 Task: Check the high schools in the area.
Action: Mouse moved to (666, 54)
Screenshot: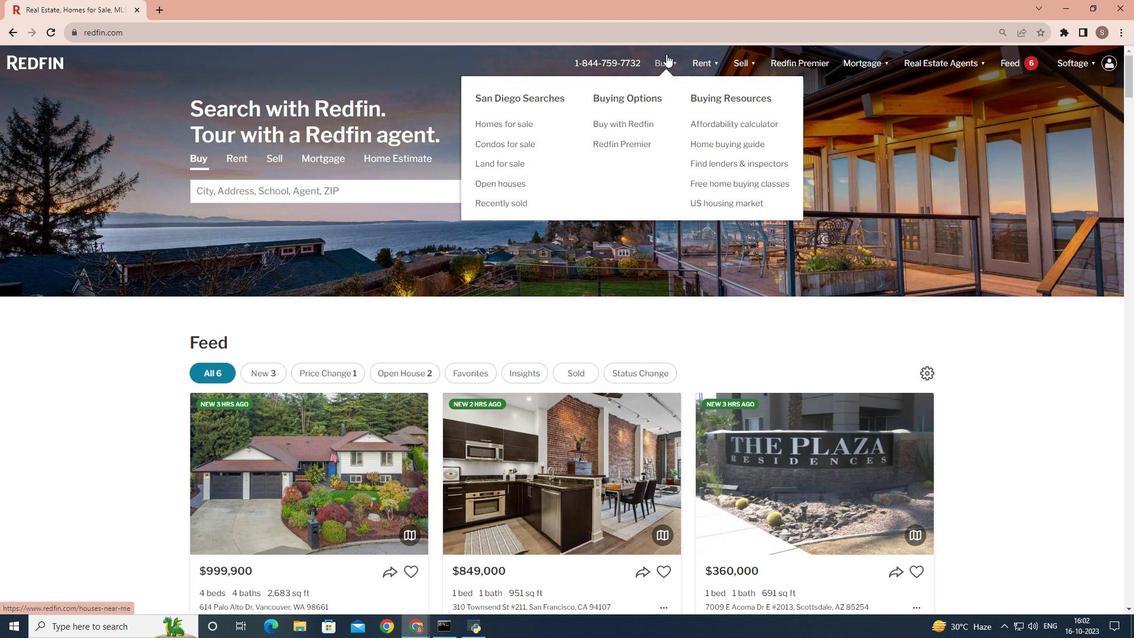 
Action: Mouse pressed left at (666, 54)
Screenshot: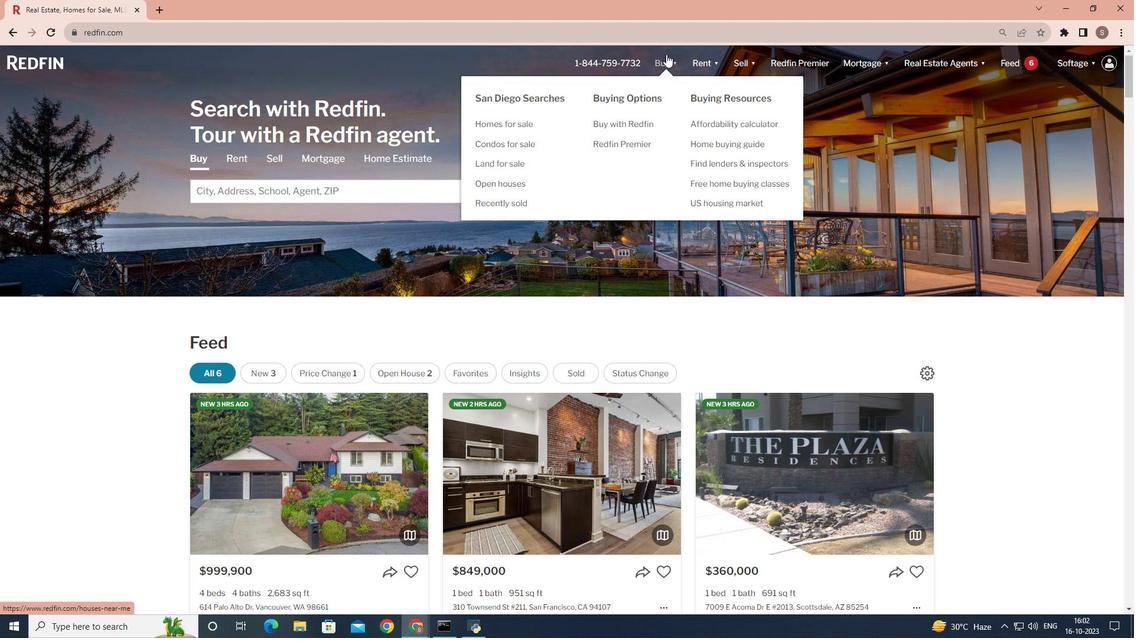 
Action: Mouse moved to (335, 248)
Screenshot: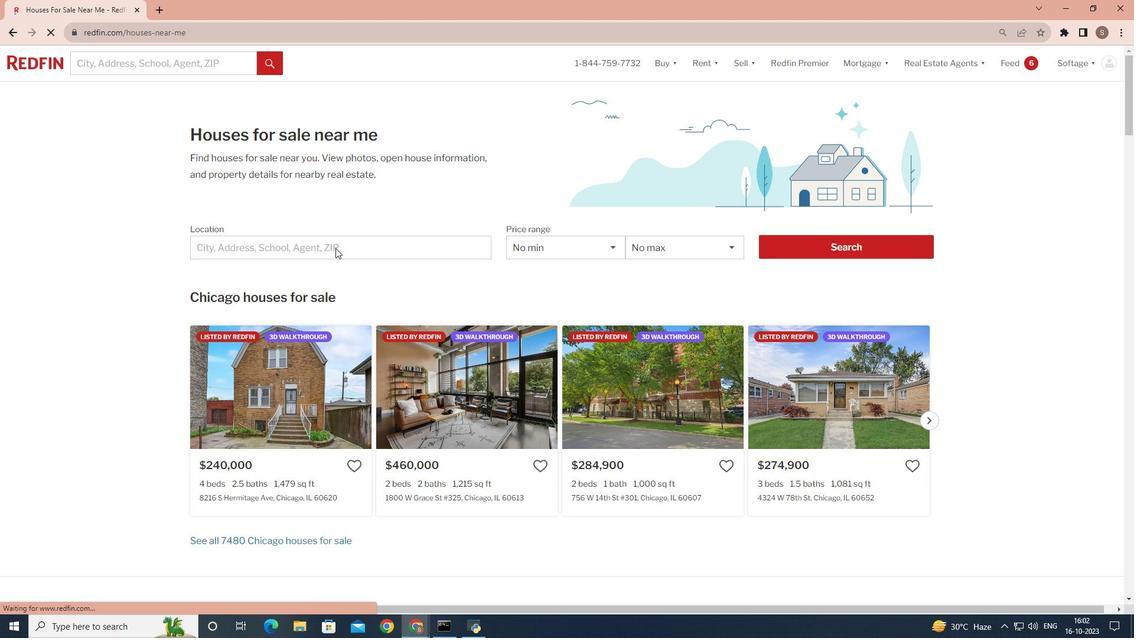 
Action: Mouse pressed left at (335, 248)
Screenshot: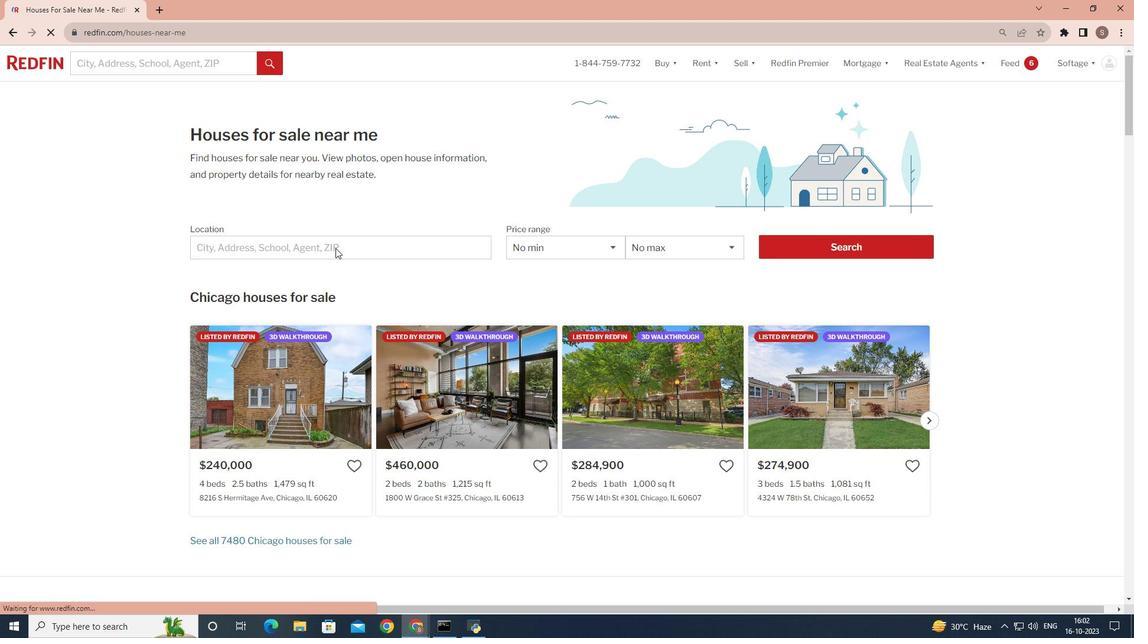 
Action: Mouse moved to (298, 242)
Screenshot: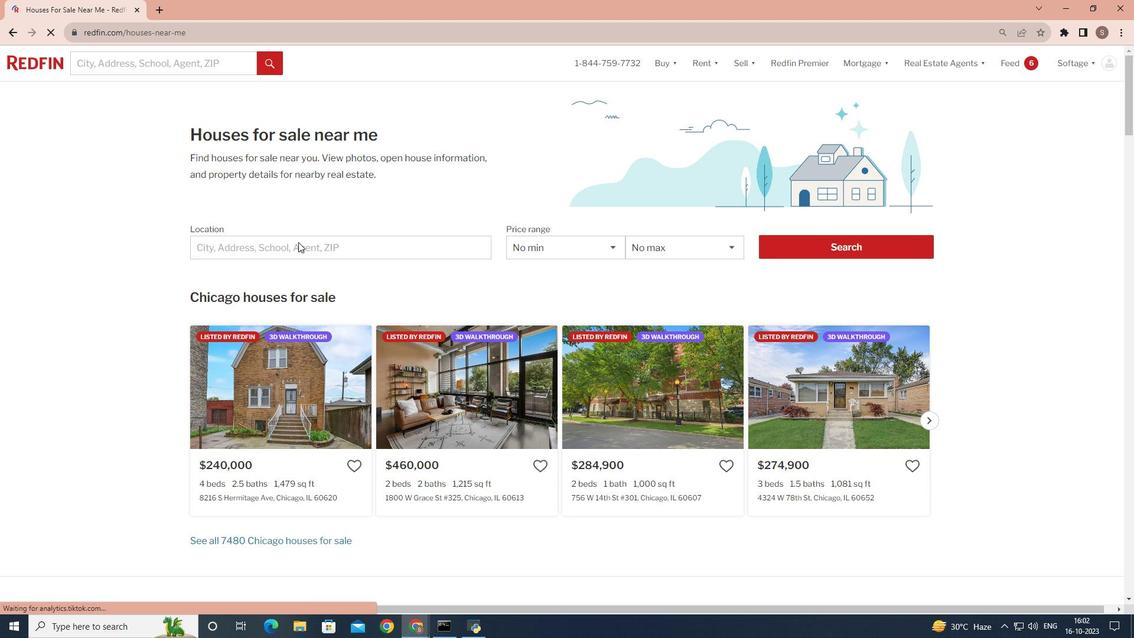 
Action: Mouse pressed left at (298, 242)
Screenshot: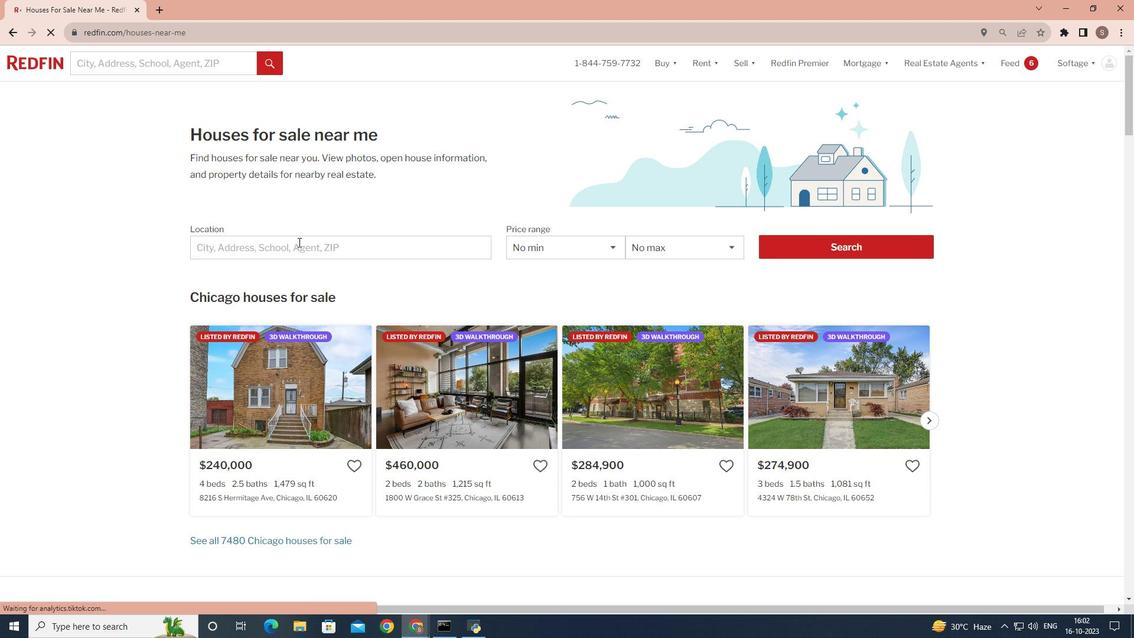 
Action: Key pressed <Key.shift>San<Key.space><Key.shift>Diego
Screenshot: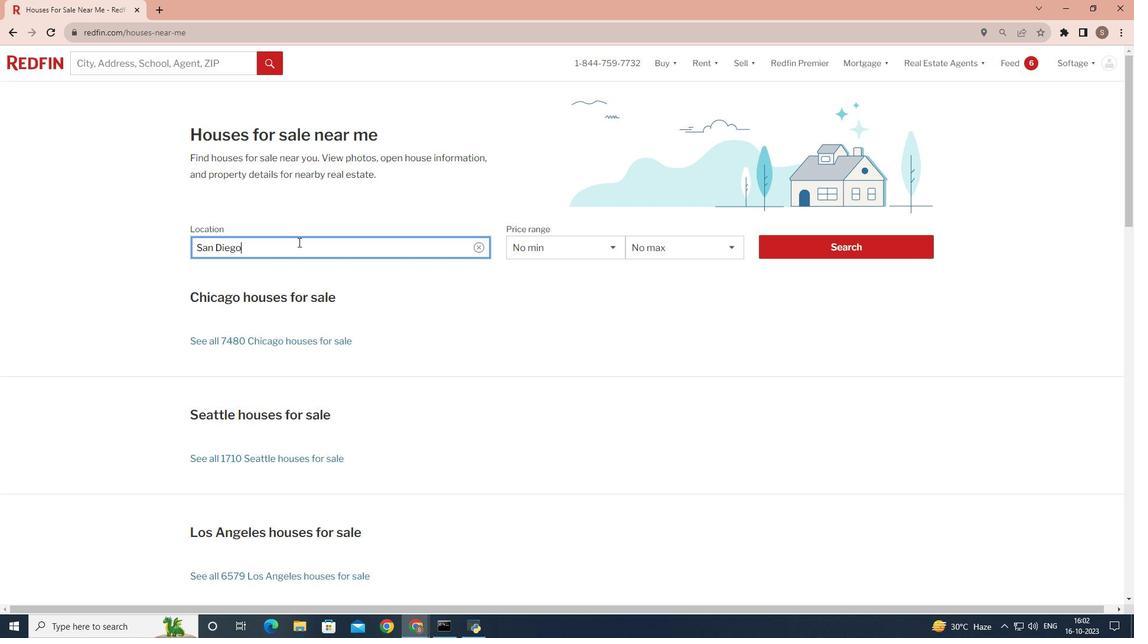 
Action: Mouse moved to (775, 242)
Screenshot: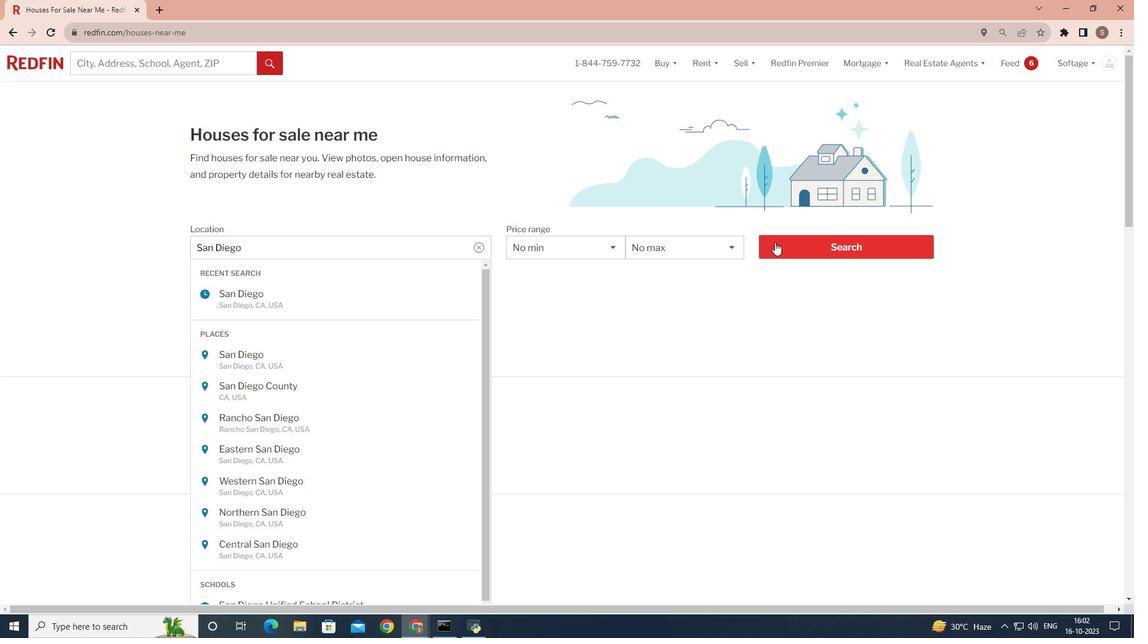 
Action: Mouse pressed left at (775, 242)
Screenshot: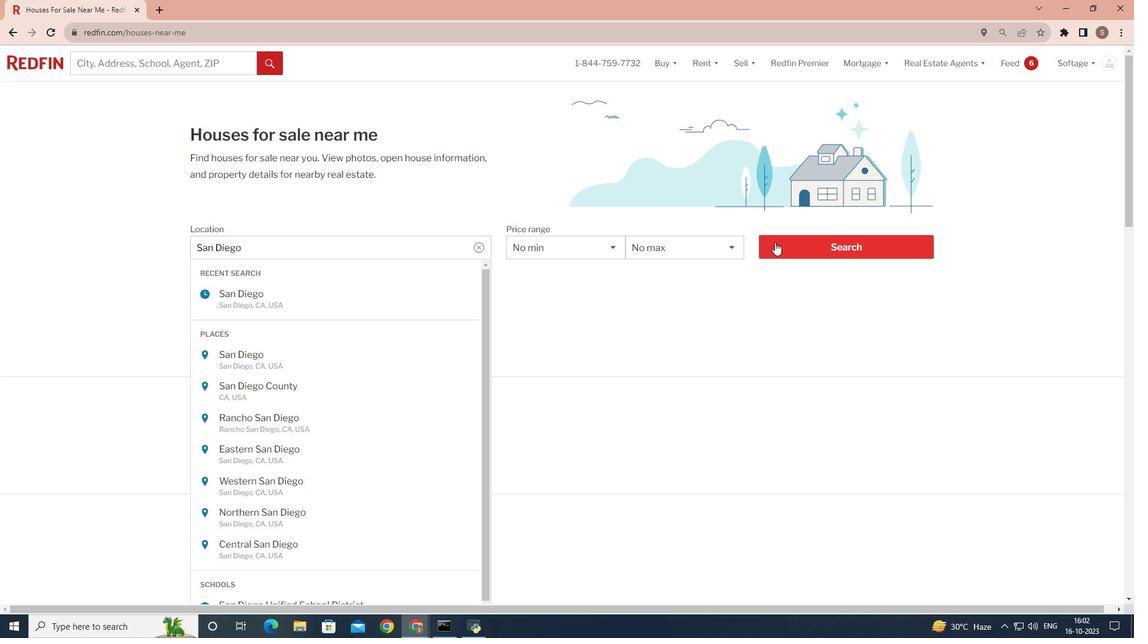 
Action: Mouse pressed left at (775, 242)
Screenshot: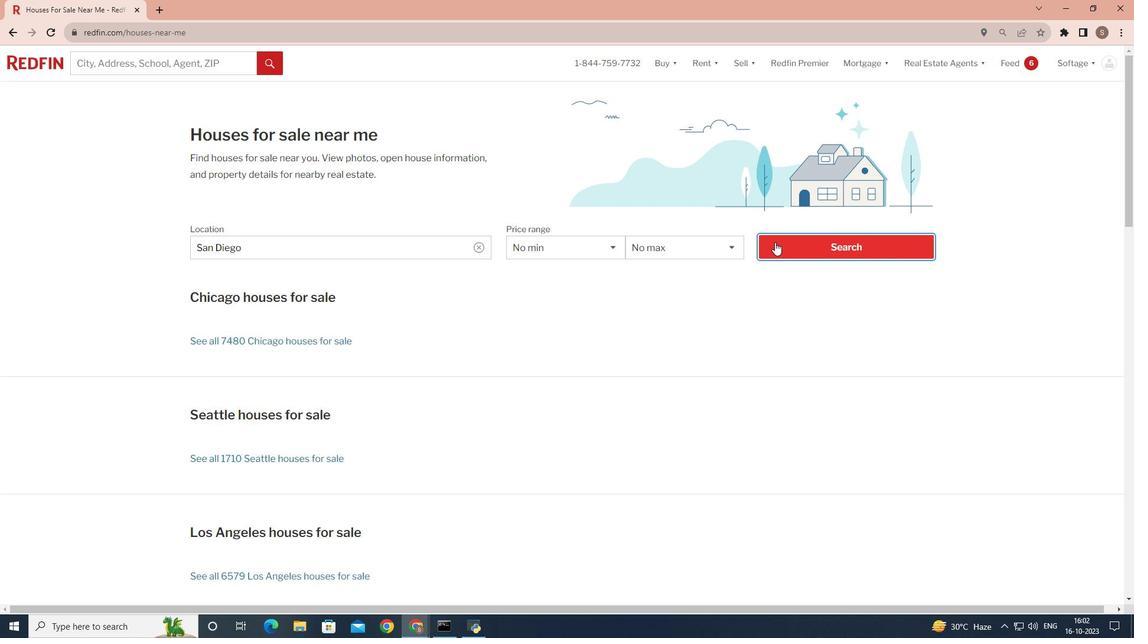 
Action: Mouse pressed left at (775, 242)
Screenshot: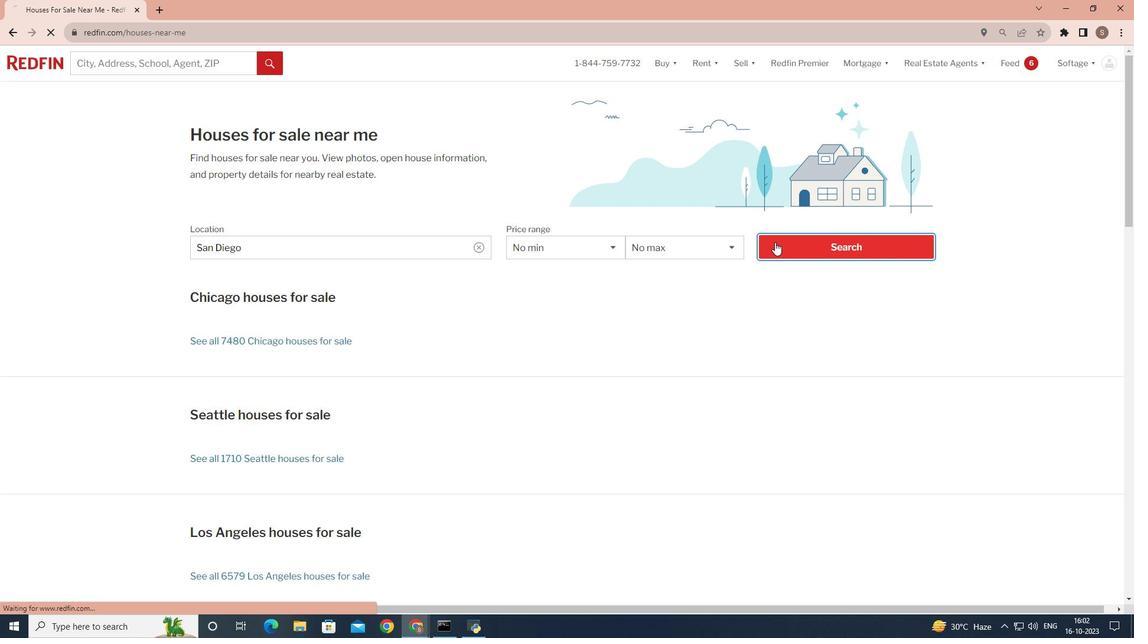 
Action: Mouse moved to (997, 102)
Screenshot: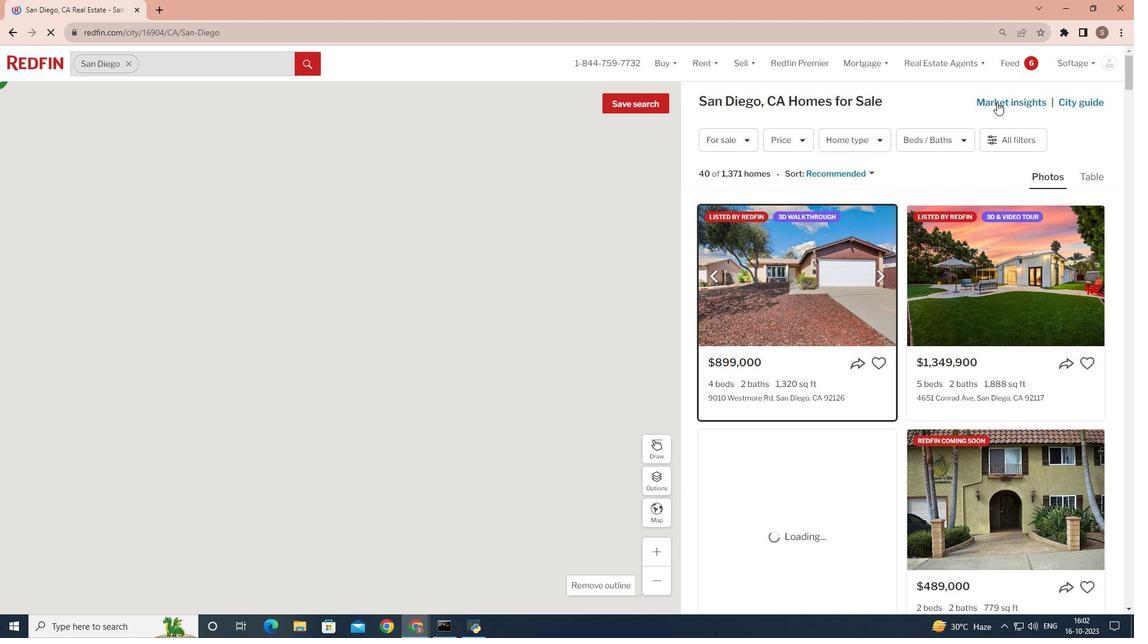 
Action: Mouse pressed left at (997, 102)
Screenshot: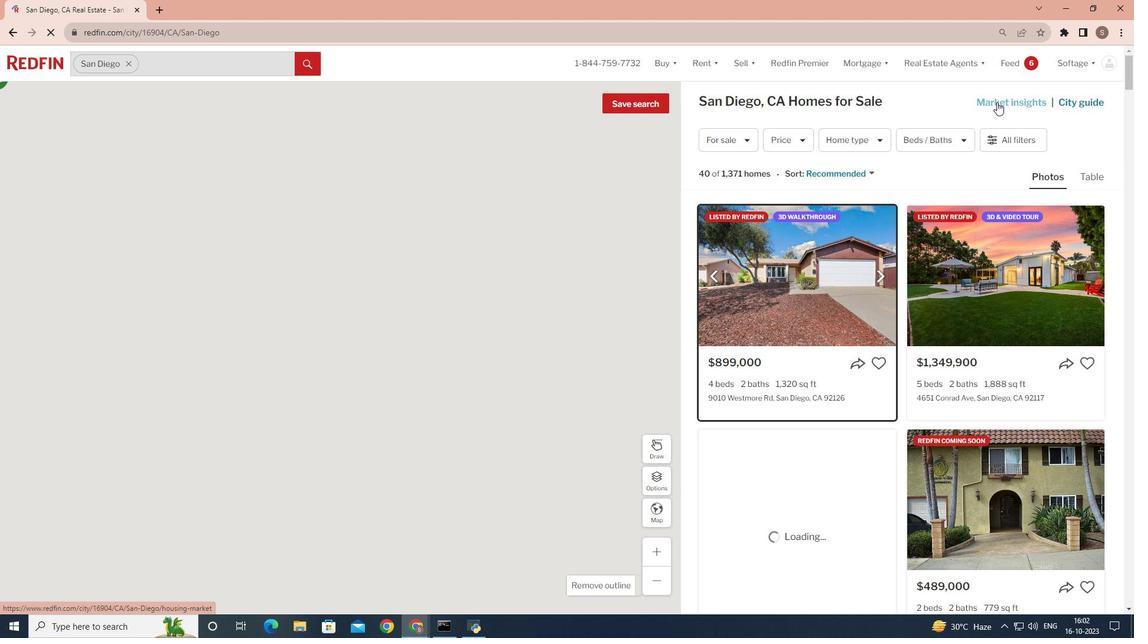 
Action: Mouse moved to (533, 201)
Screenshot: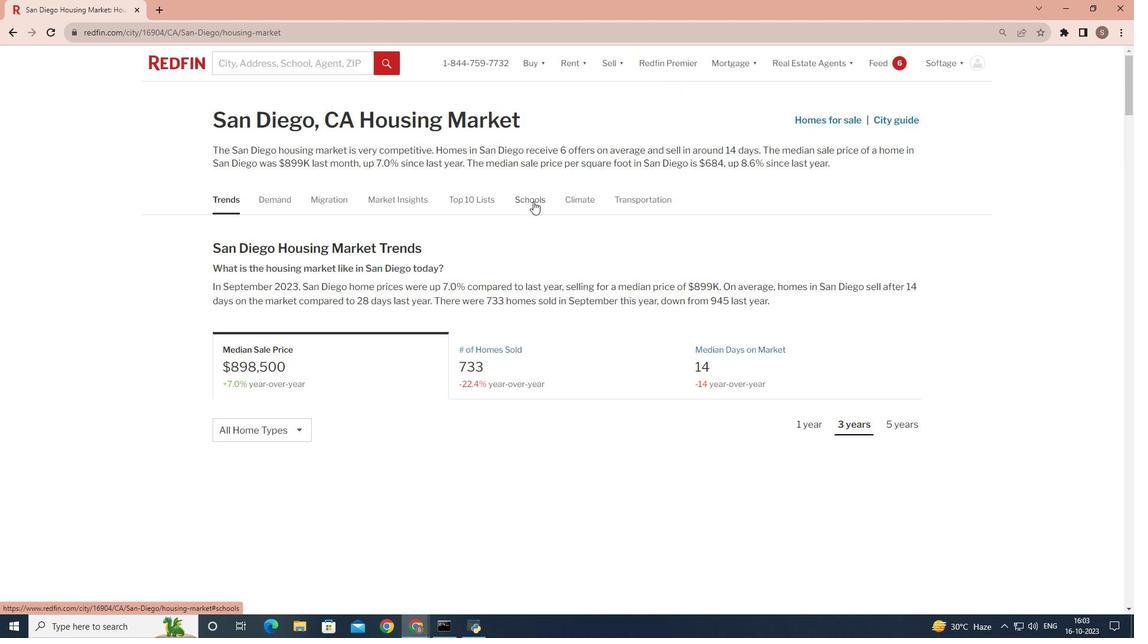 
Action: Mouse pressed left at (533, 201)
Screenshot: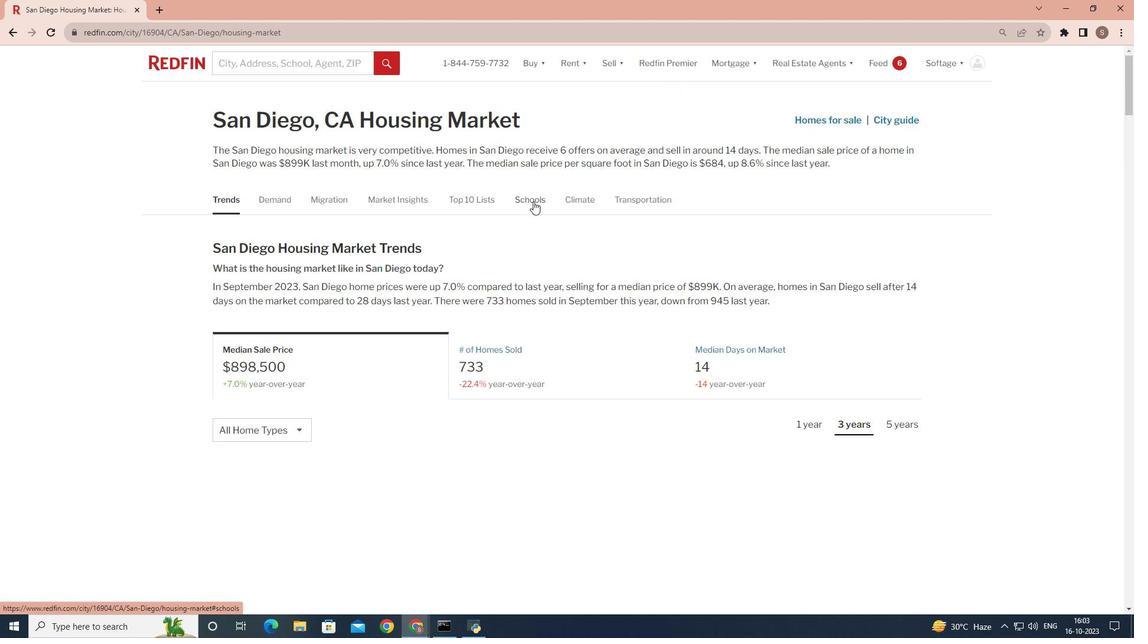 
Action: Mouse moved to (344, 130)
Screenshot: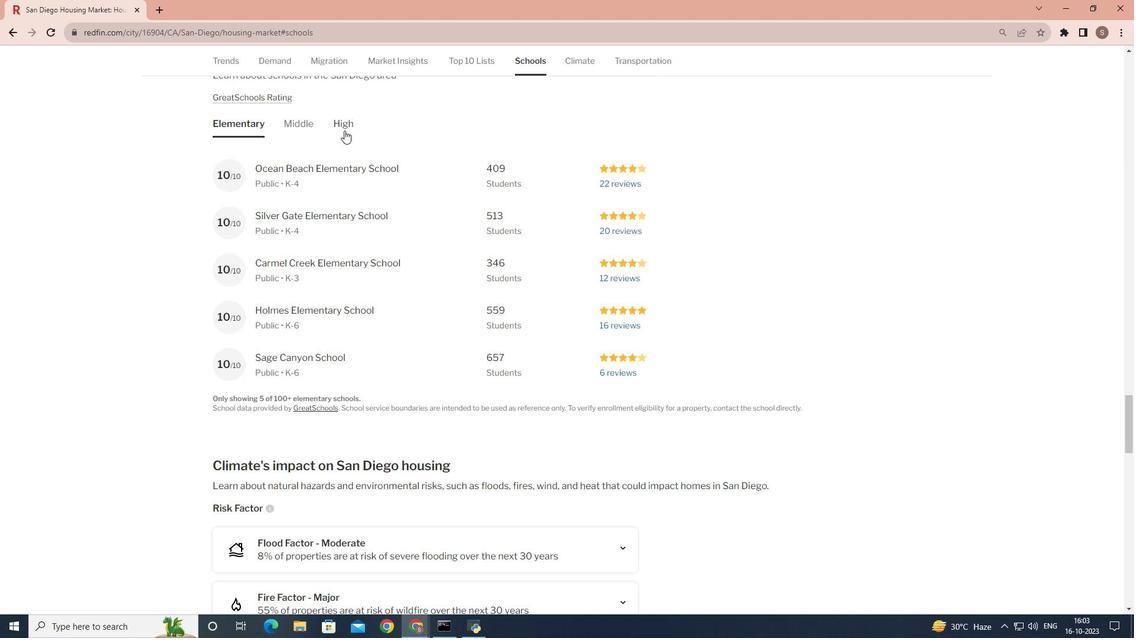 
Action: Mouse pressed left at (344, 130)
Screenshot: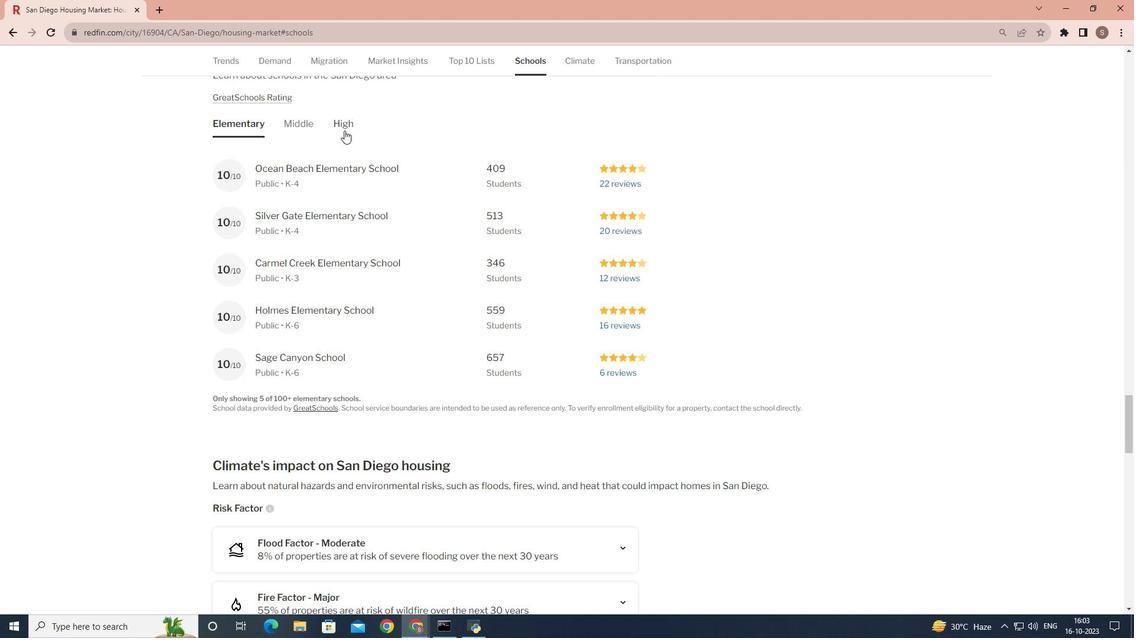 
